 Task: Make in the project ChaseTech a sprint 'Code Crushers'. Create in the project ChaseTech a sprint 'Code Crushers'. Add in the project ChaseTech a sprint 'Code Crushers'
Action: Mouse moved to (928, 191)
Screenshot: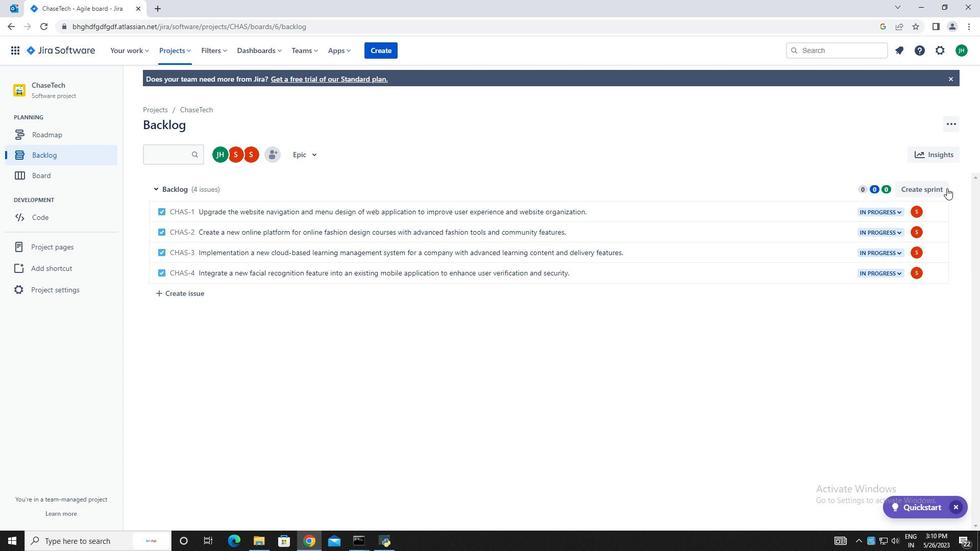 
Action: Mouse pressed left at (928, 191)
Screenshot: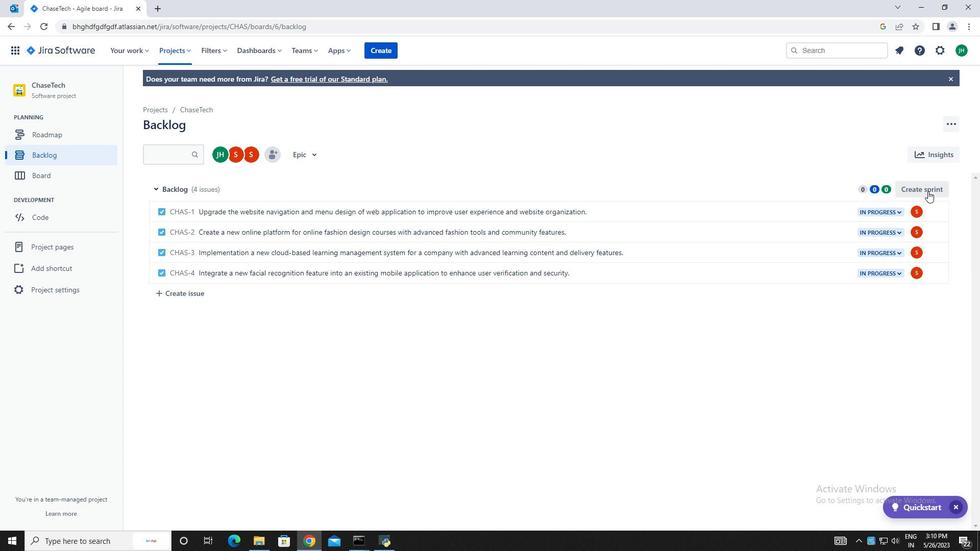 
Action: Mouse moved to (945, 188)
Screenshot: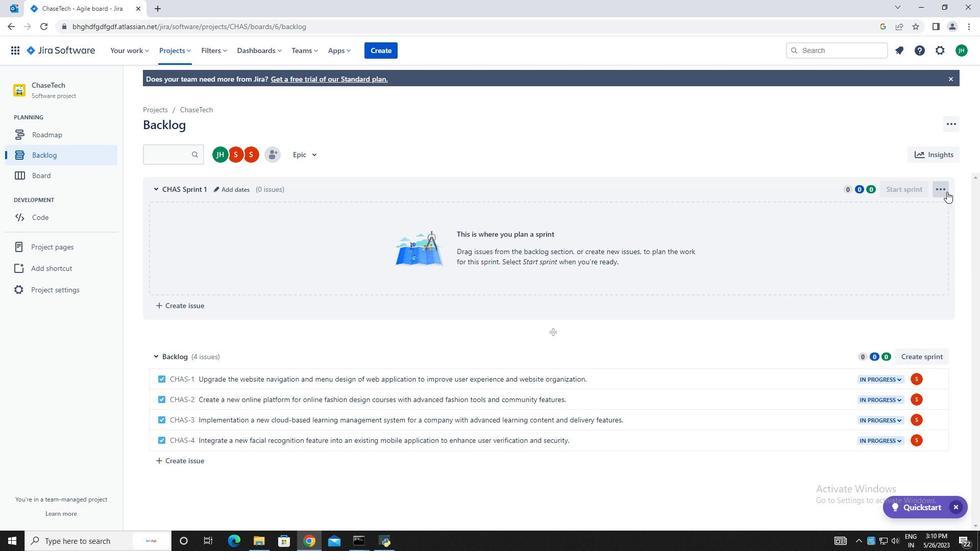 
Action: Mouse pressed left at (945, 188)
Screenshot: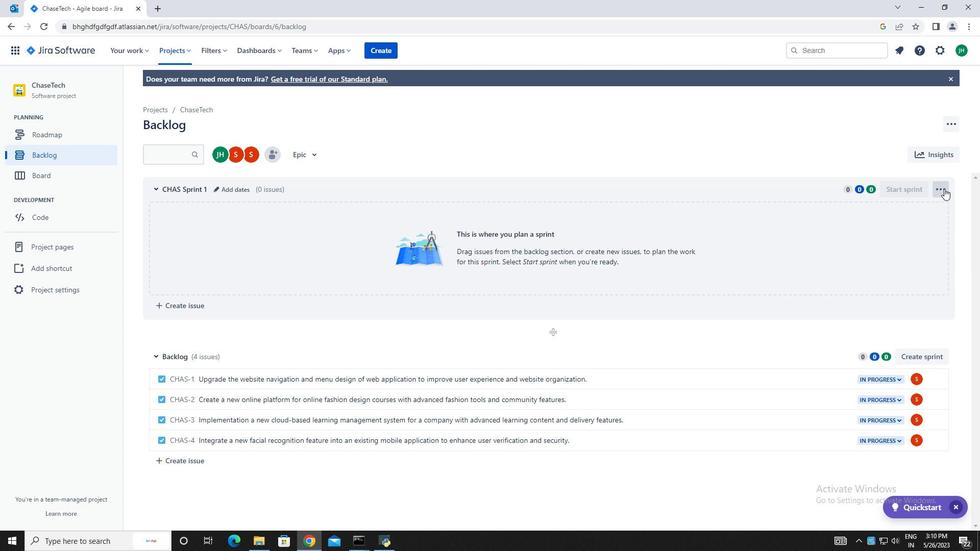 
Action: Mouse moved to (920, 212)
Screenshot: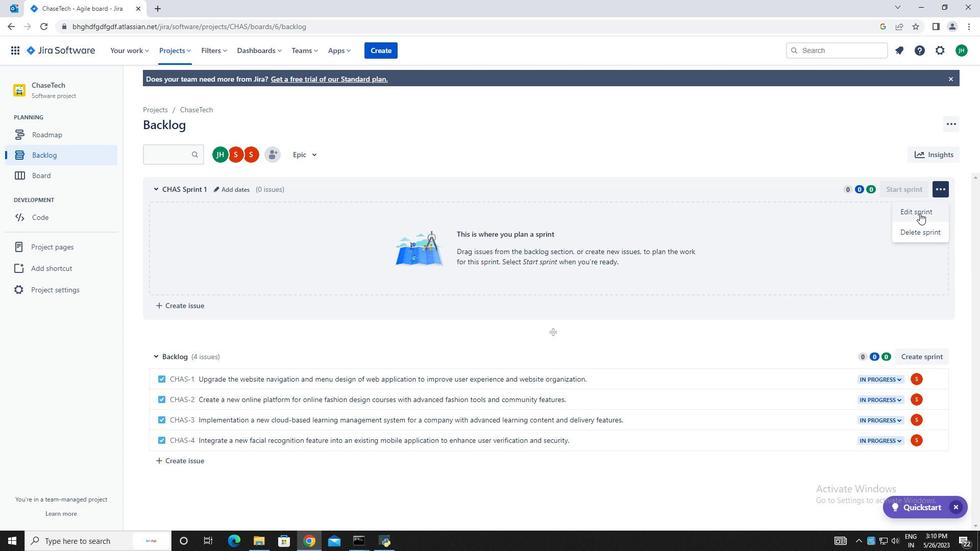 
Action: Mouse pressed left at (920, 212)
Screenshot: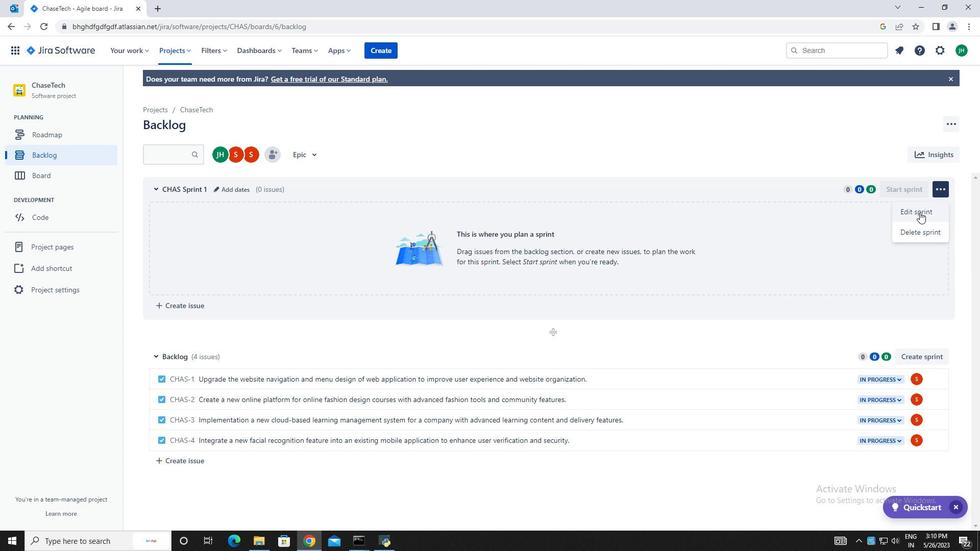 
Action: Mouse moved to (422, 124)
Screenshot: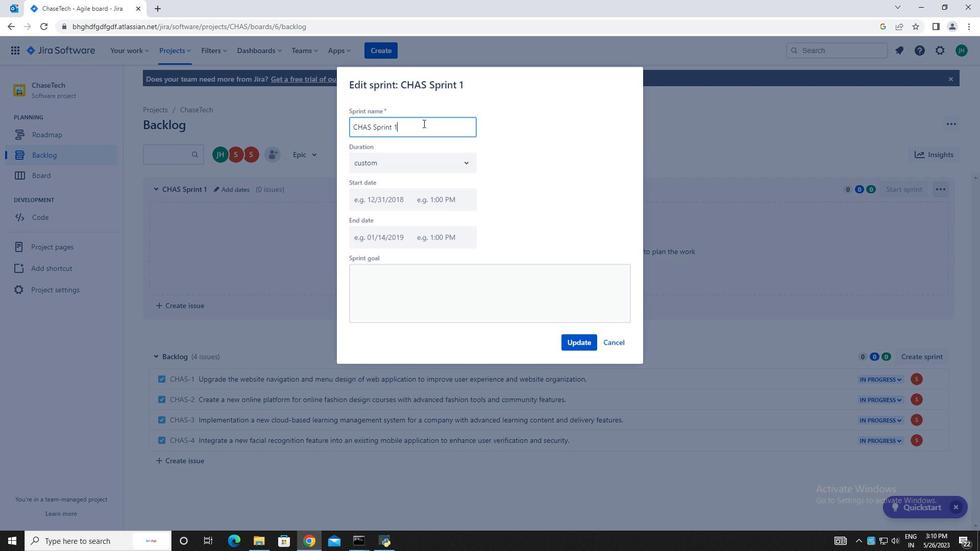 
Action: Key pressed <Key.backspace><Key.backspace><Key.backspace><Key.backspace><Key.backspace><Key.backspace><Key.backspace><Key.backspace><Key.backspace><Key.backspace><Key.backspace><Key.backspace><Key.backspace><Key.backspace><Key.backspace><Key.backspace><Key.backspace><Key.backspace><Key.caps_lock>C<Key.caps_lock>ode<Key.space><Key.caps_lock>C<Key.caps_lock>rushers
Screenshot: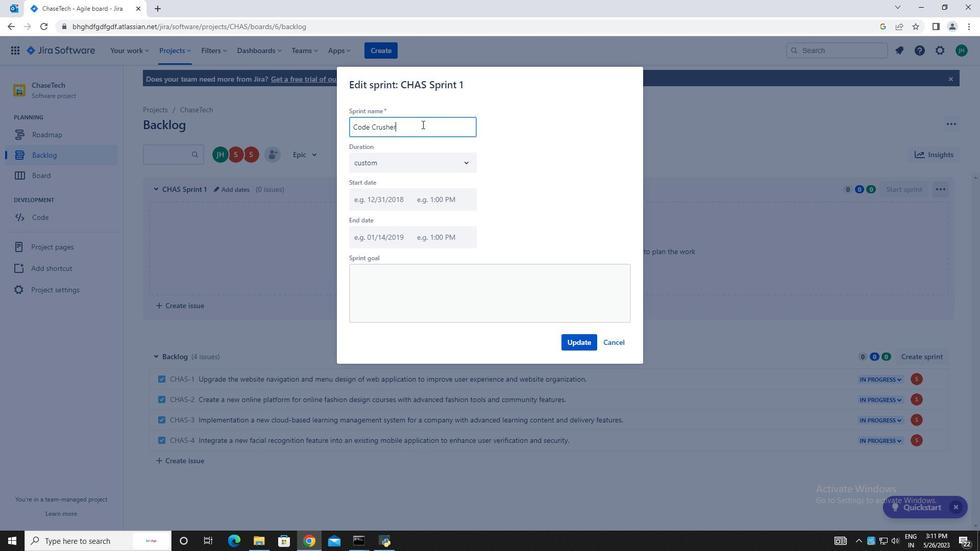 
Action: Mouse moved to (579, 342)
Screenshot: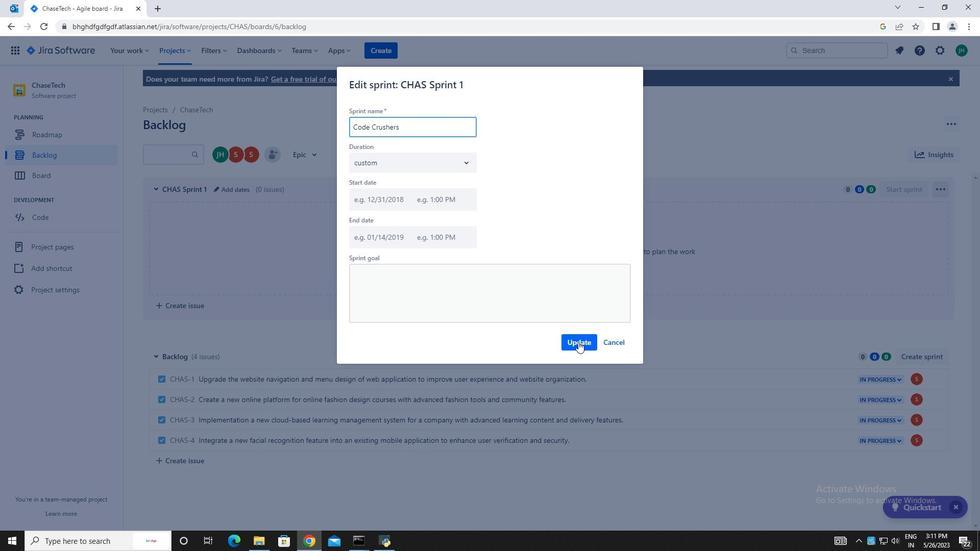 
Action: Mouse pressed left at (579, 342)
Screenshot: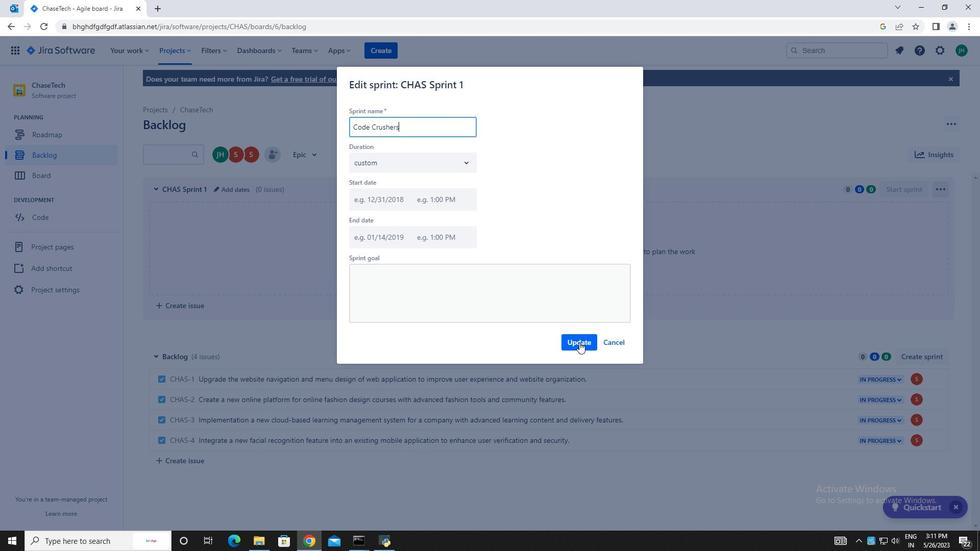 
Action: Mouse moved to (922, 359)
Screenshot: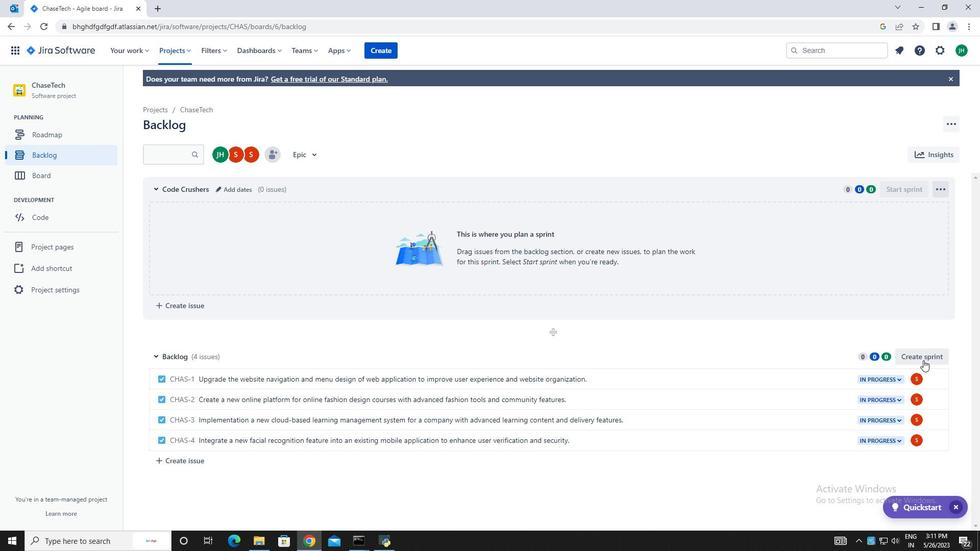 
Action: Mouse pressed left at (922, 359)
Screenshot: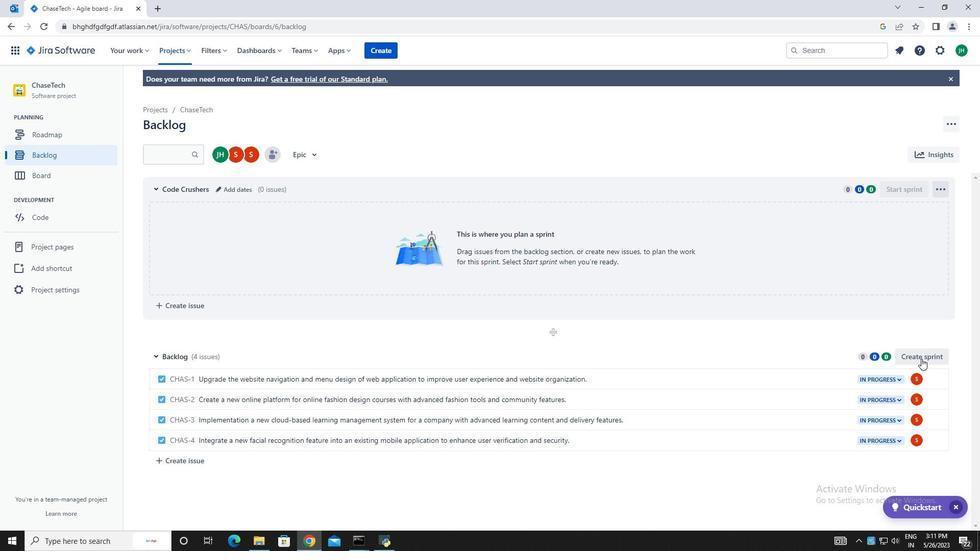 
Action: Mouse moved to (939, 355)
Screenshot: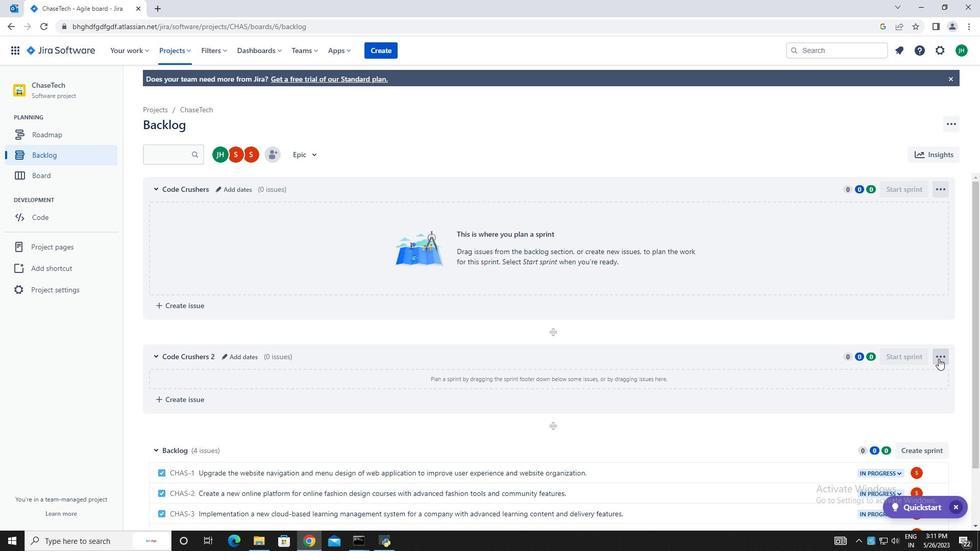 
Action: Mouse pressed left at (939, 355)
Screenshot: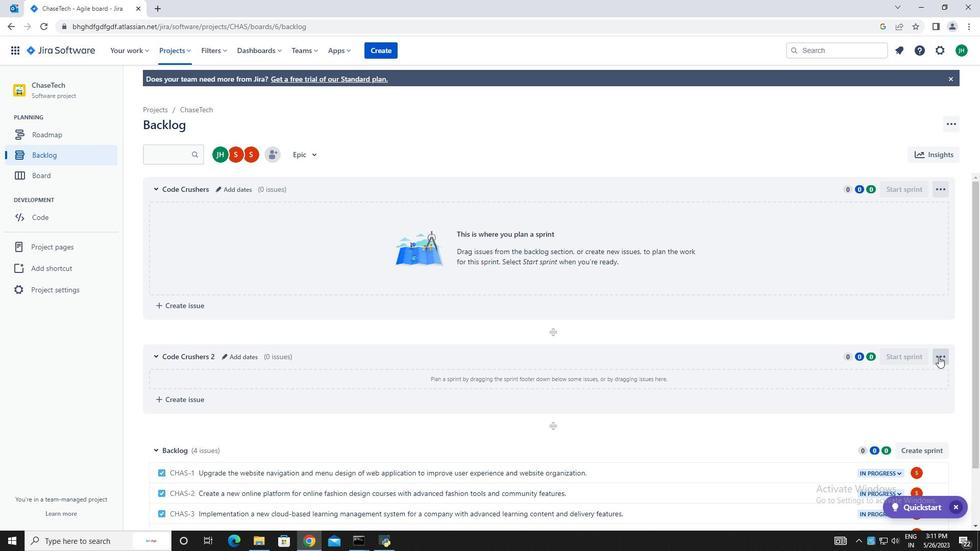 
Action: Mouse moved to (916, 397)
Screenshot: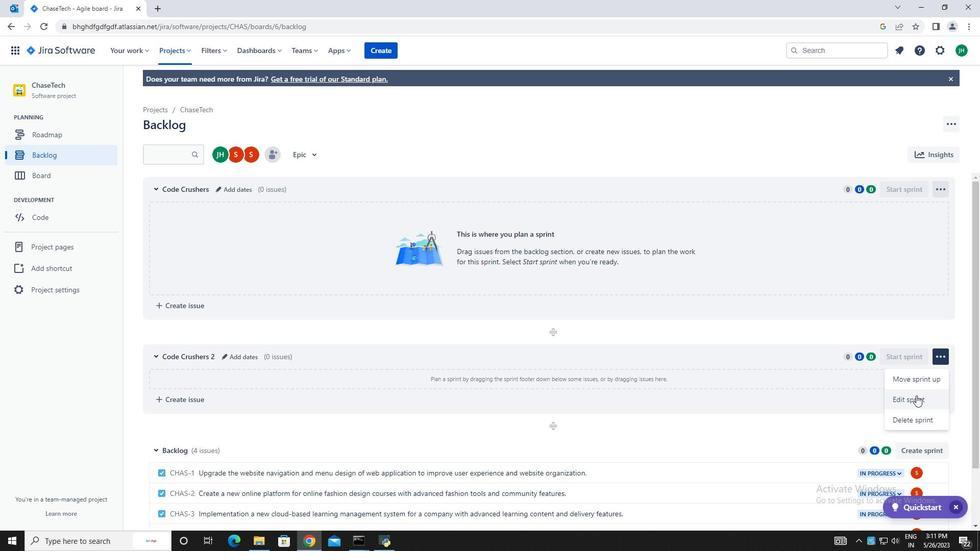 
Action: Mouse pressed left at (916, 397)
Screenshot: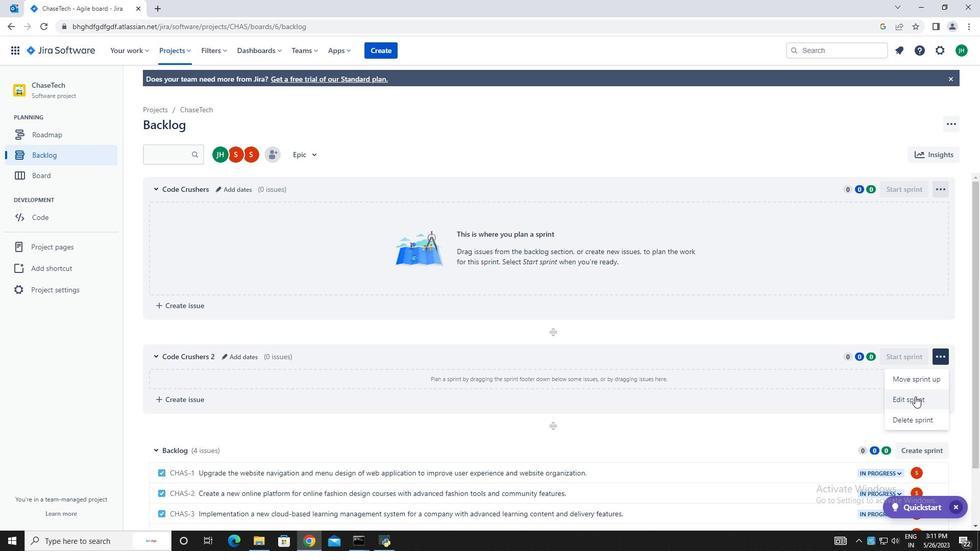 
Action: Mouse moved to (455, 125)
Screenshot: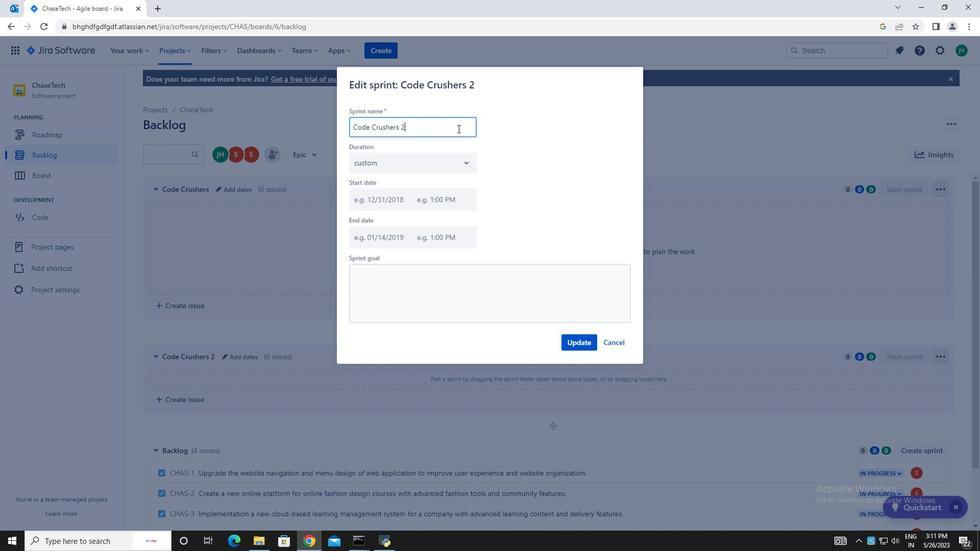 
Action: Key pressed <Key.backspace><Key.backspace><Key.backspace><Key.backspace><Key.backspace><Key.backspace><Key.backspace><Key.backspace><Key.backspace><Key.backspace><Key.backspace><Key.backspace><Key.backspace><Key.backspace><Key.backspace><Key.backspace><Key.backspace><Key.backspace><Key.backspace><Key.caps_lock>C<Key.caps_lock>ode<Key.space><Key.caps_lock>C<Key.caps_lock>rushers
Screenshot: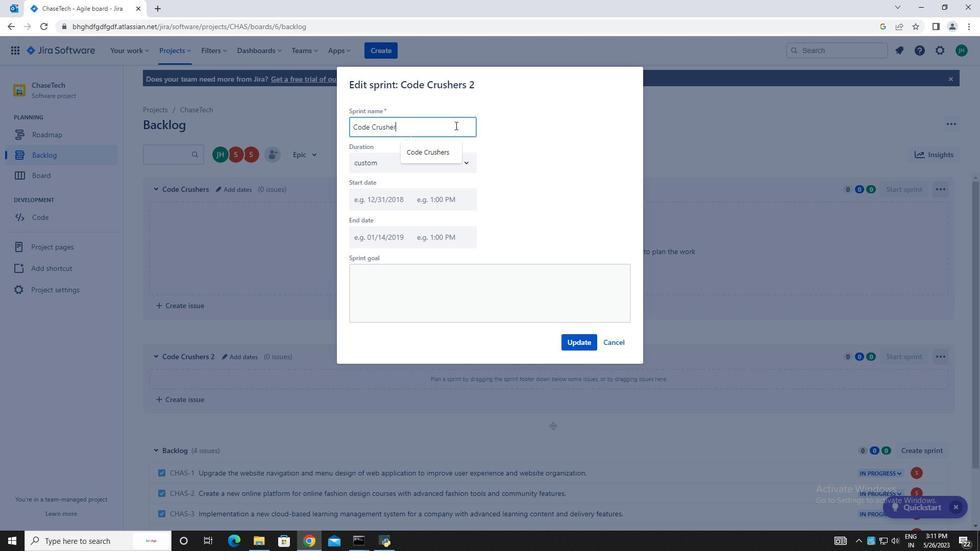 
Action: Mouse moved to (580, 345)
Screenshot: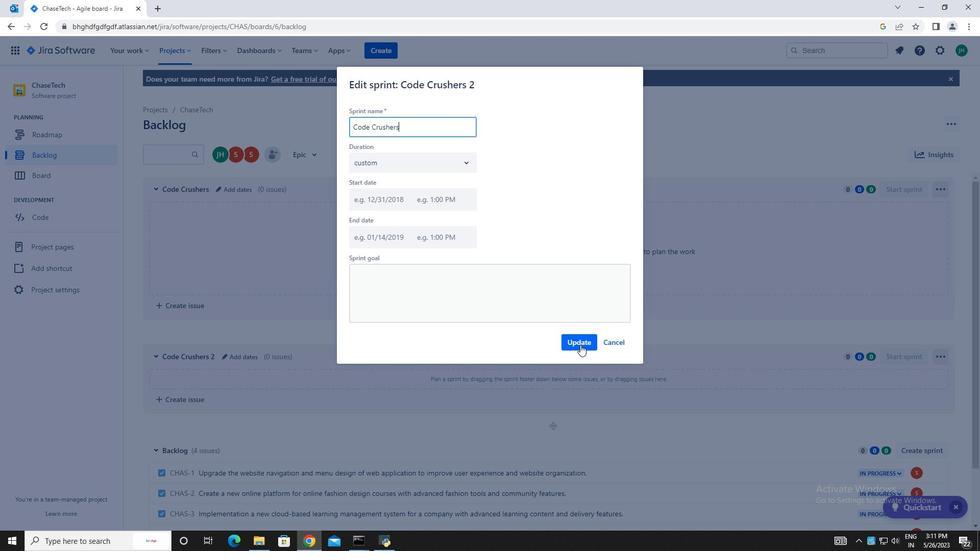 
Action: Mouse pressed left at (580, 345)
Screenshot: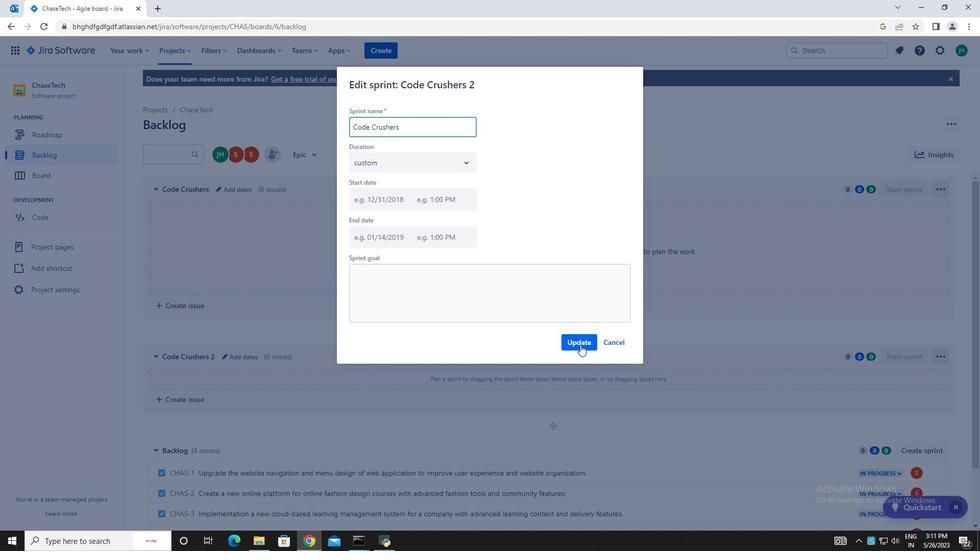 
Action: Mouse moved to (922, 361)
Screenshot: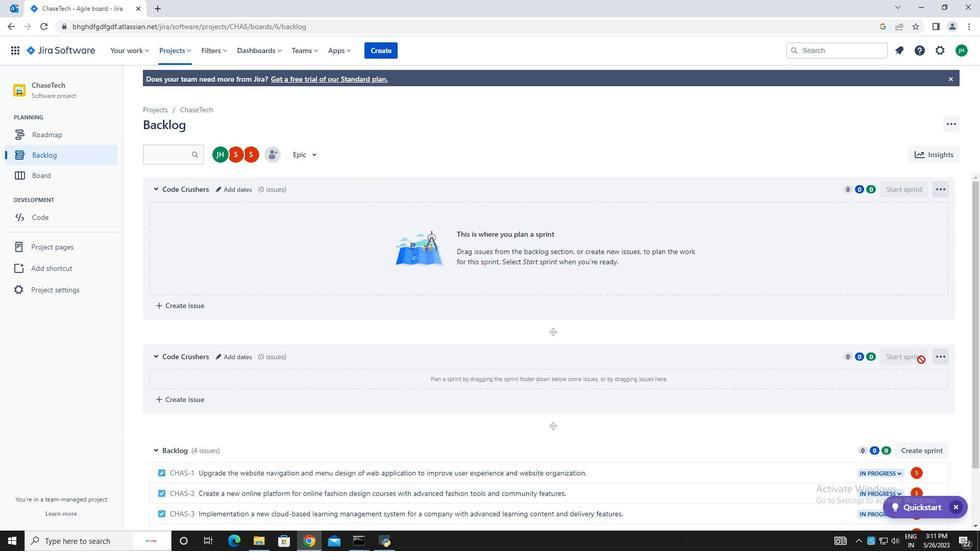 
Action: Mouse scrolled (922, 361) with delta (0, 0)
Screenshot: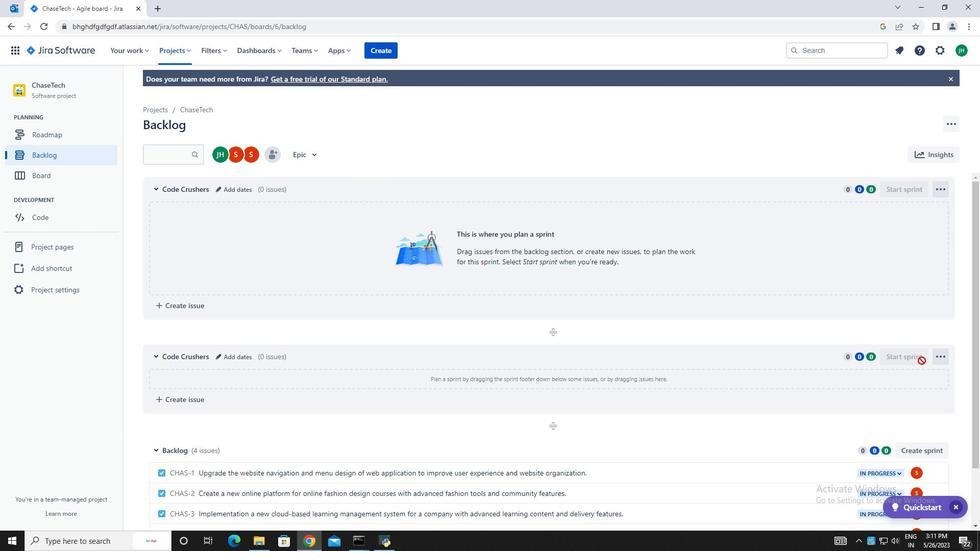 
Action: Mouse moved to (922, 361)
Screenshot: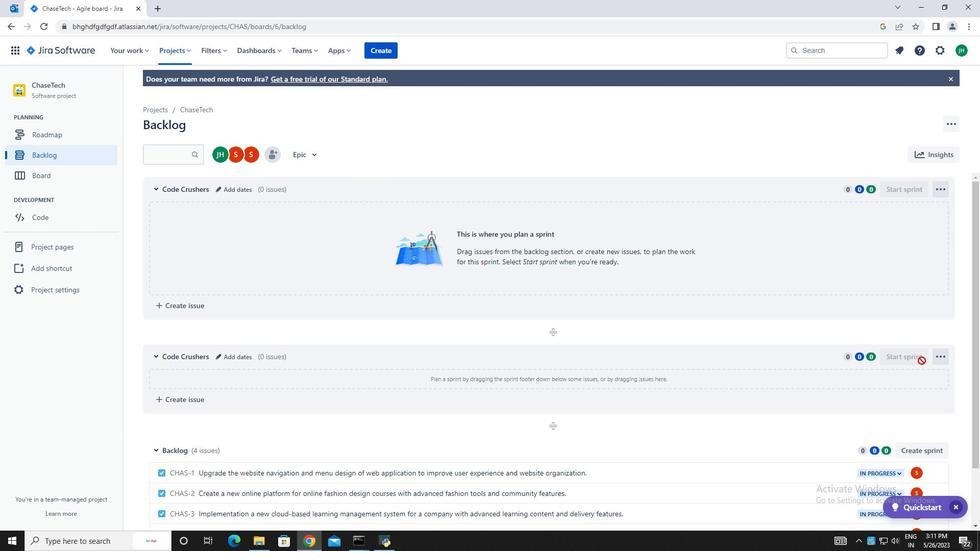 
Action: Mouse scrolled (922, 361) with delta (0, 0)
Screenshot: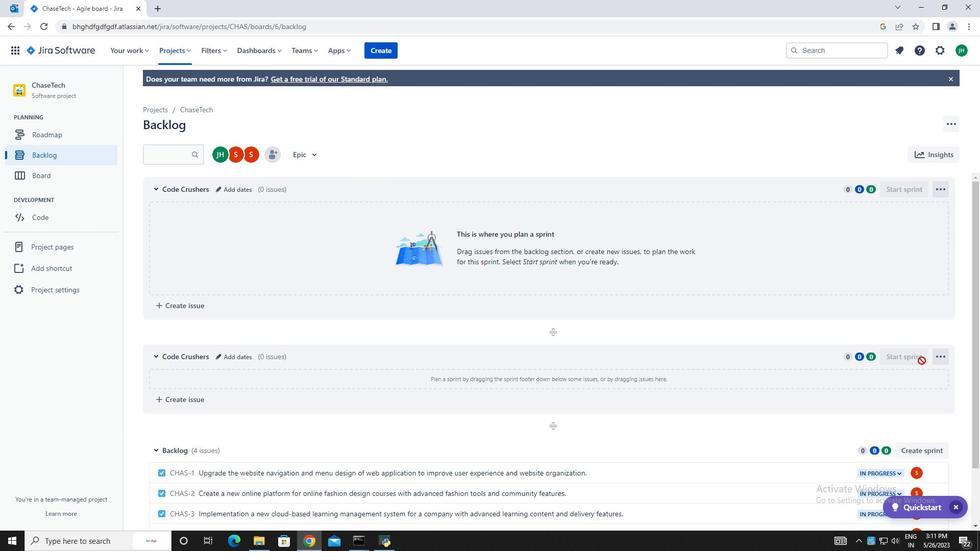 
Action: Mouse scrolled (922, 361) with delta (0, 0)
Screenshot: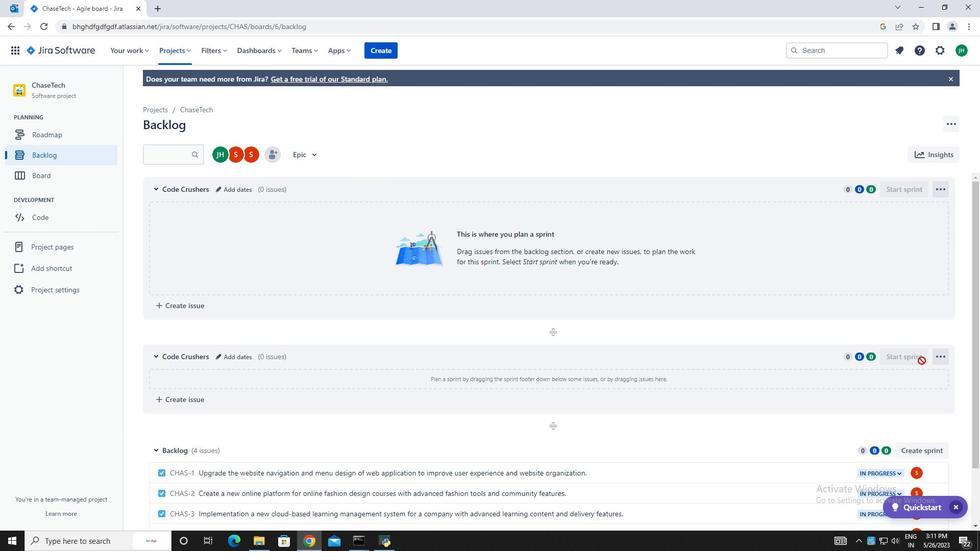 
Action: Mouse moved to (933, 384)
Screenshot: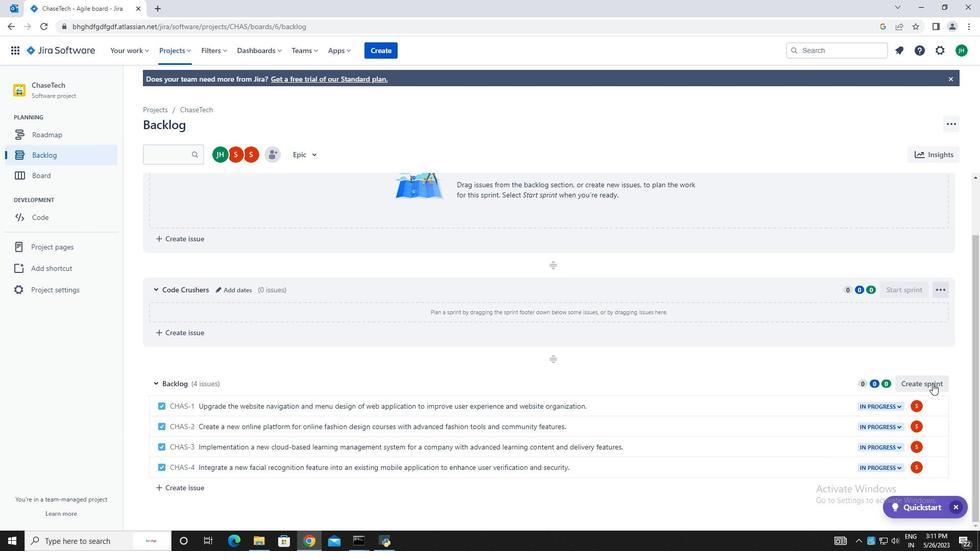 
Action: Mouse pressed left at (933, 384)
Screenshot: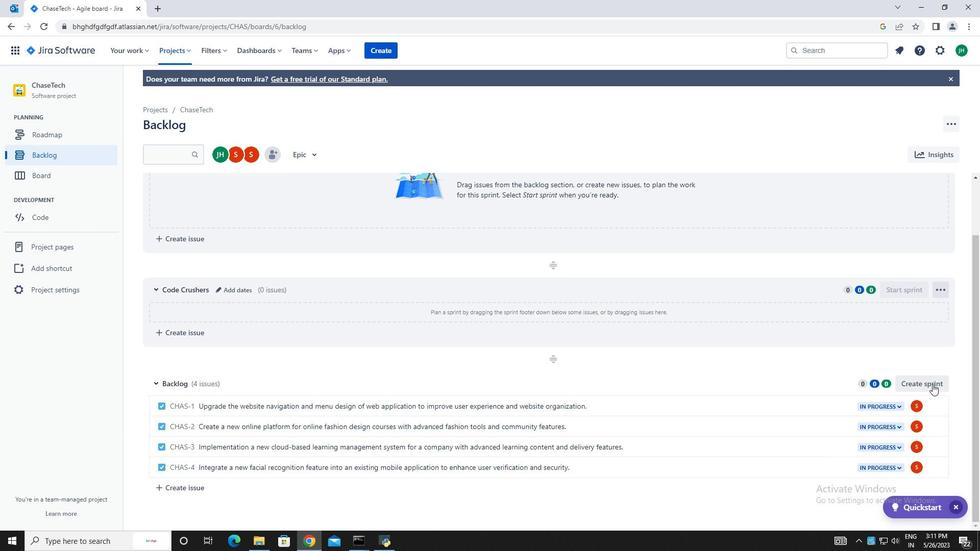 
Action: Mouse moved to (797, 332)
Screenshot: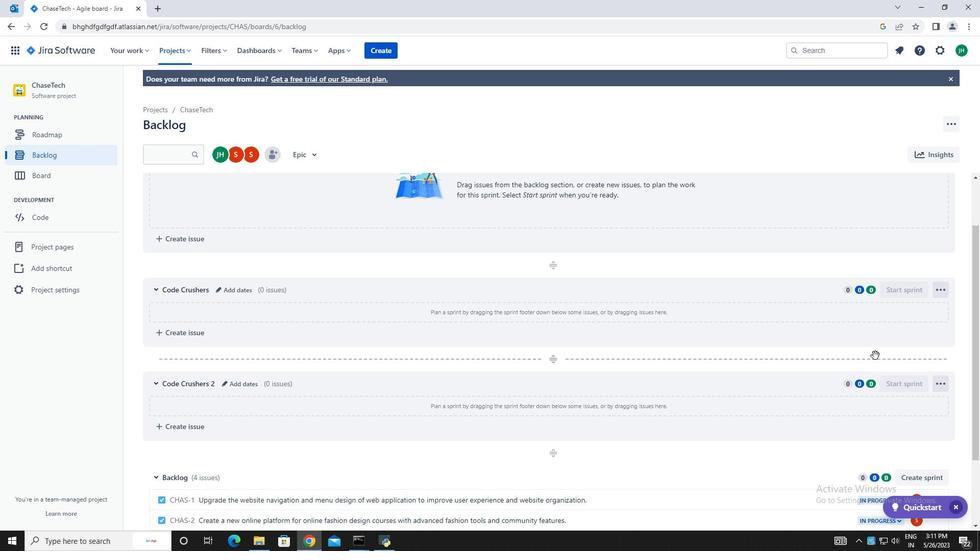 
Action: Mouse scrolled (797, 332) with delta (0, 0)
Screenshot: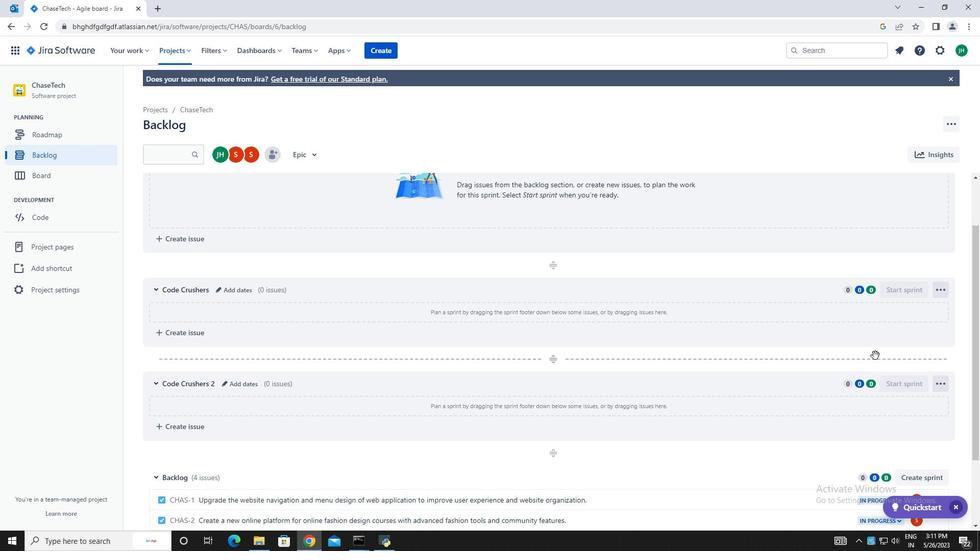 
Action: Mouse scrolled (797, 332) with delta (0, 0)
Screenshot: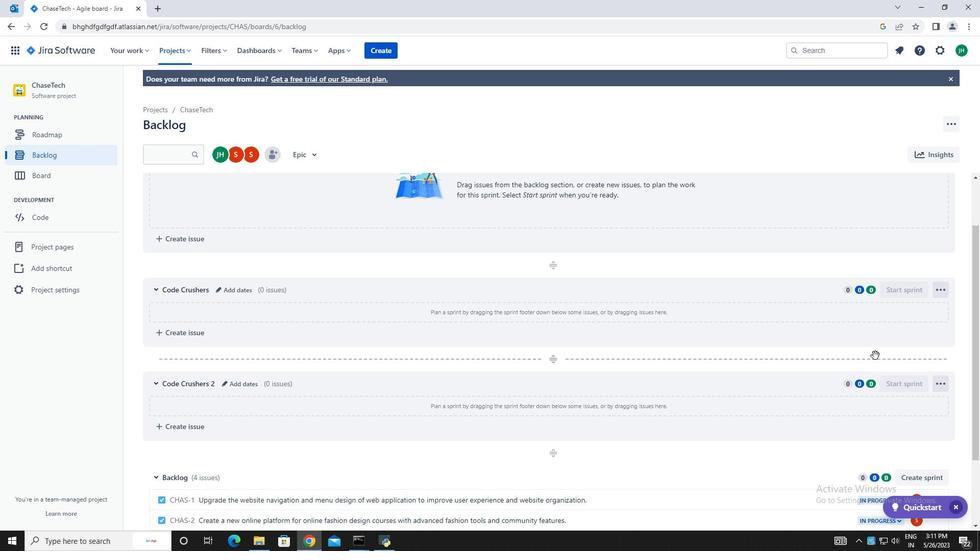 
Action: Mouse moved to (797, 332)
Screenshot: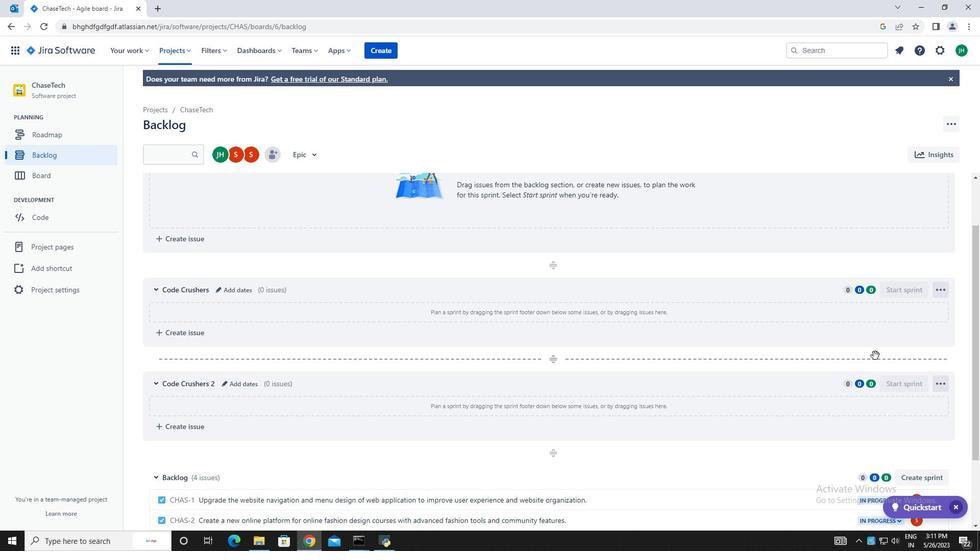 
Action: Mouse scrolled (797, 332) with delta (0, 0)
Screenshot: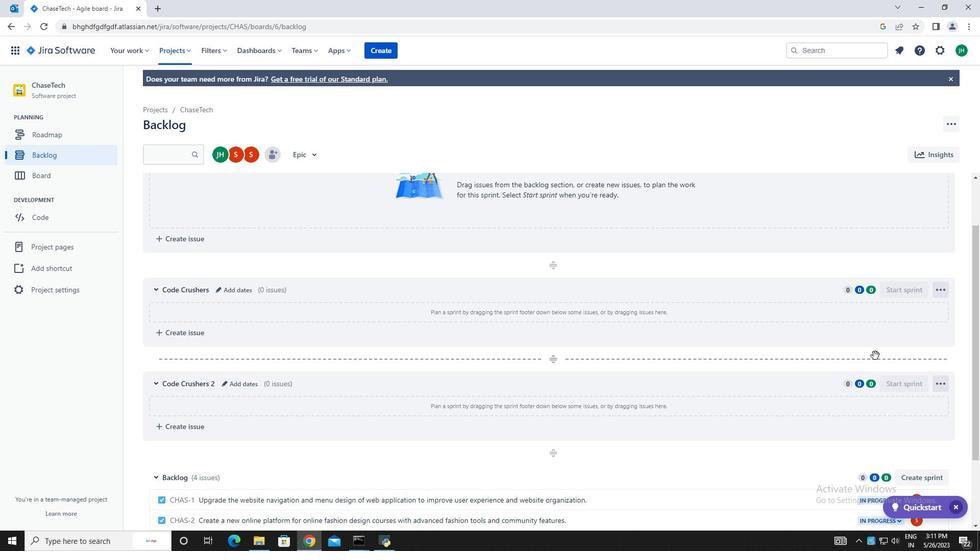 
Action: Mouse scrolled (797, 332) with delta (0, 0)
Screenshot: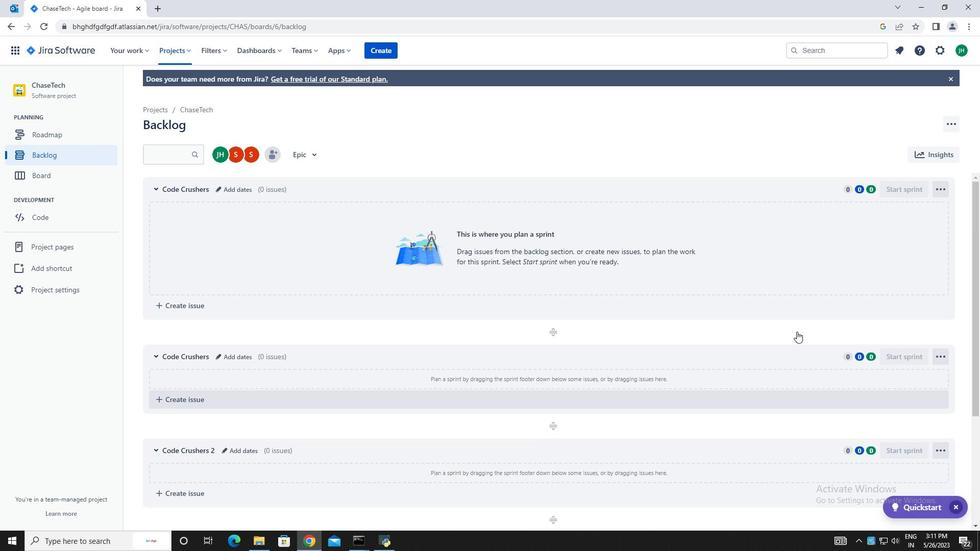 
Action: Mouse scrolled (797, 331) with delta (0, 0)
Screenshot: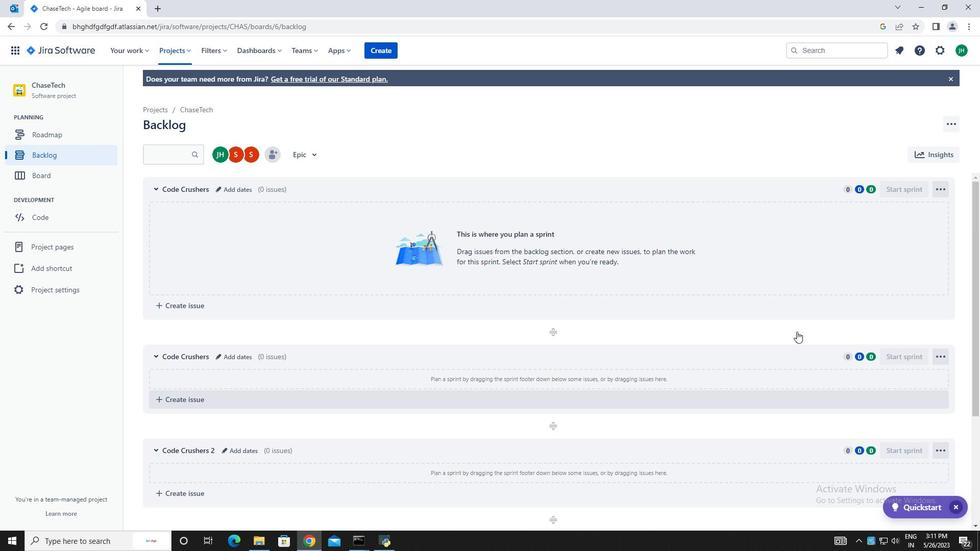 
Action: Mouse scrolled (797, 331) with delta (0, 0)
Screenshot: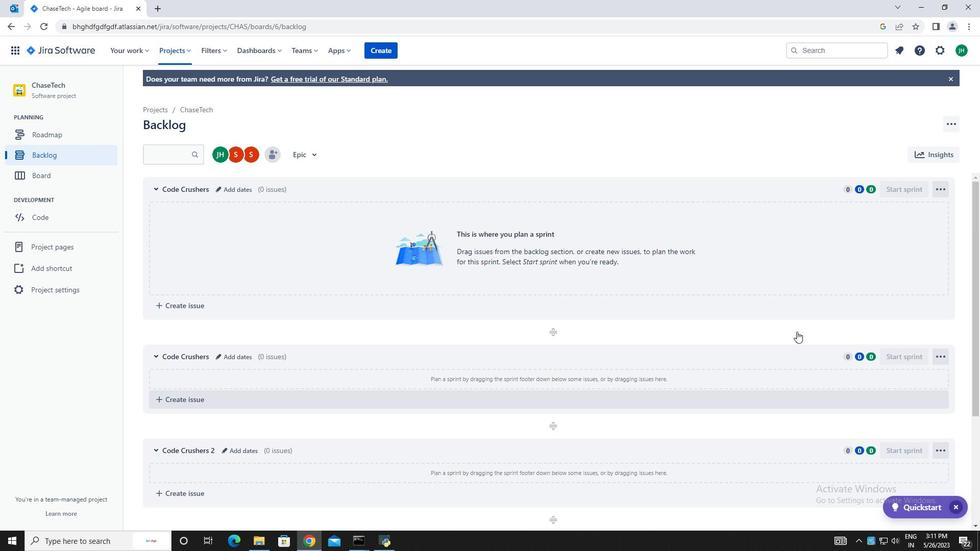 
Action: Mouse scrolled (797, 331) with delta (0, 0)
Screenshot: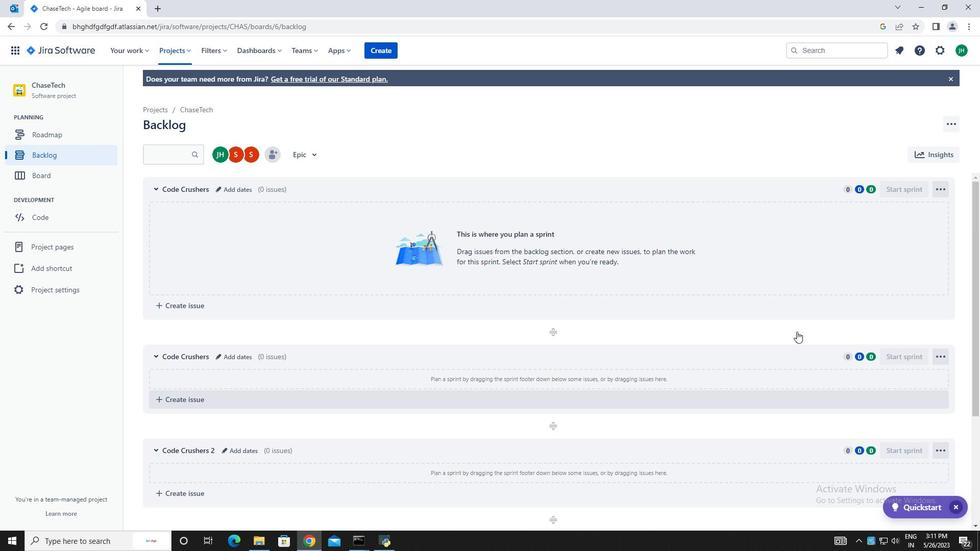 
Action: Mouse scrolled (797, 331) with delta (0, 0)
Screenshot: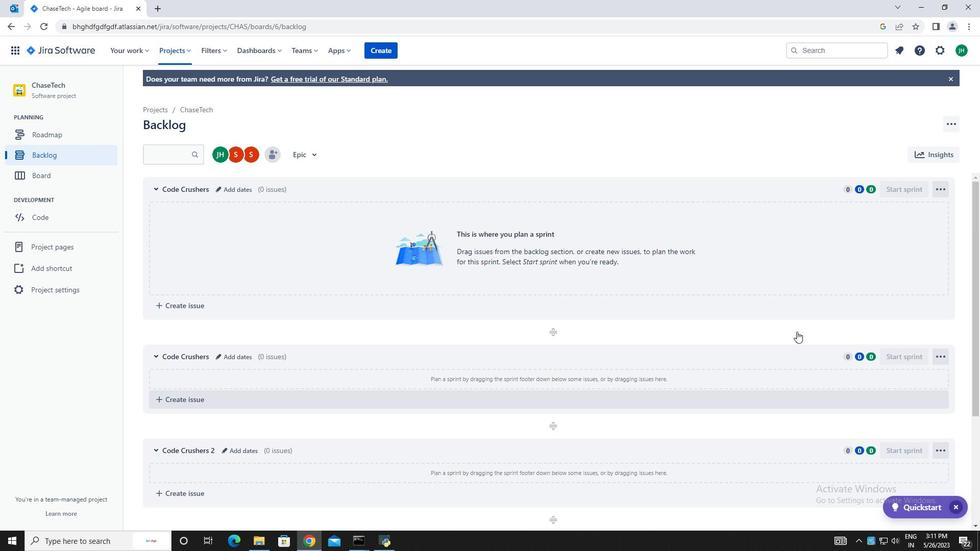 
Action: Mouse scrolled (797, 331) with delta (0, 0)
Screenshot: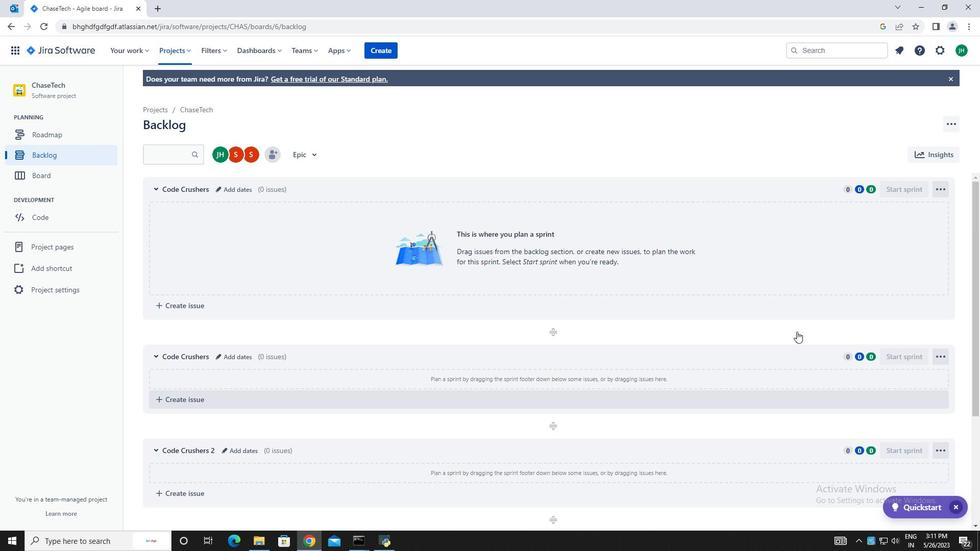
Action: Mouse moved to (940, 290)
Screenshot: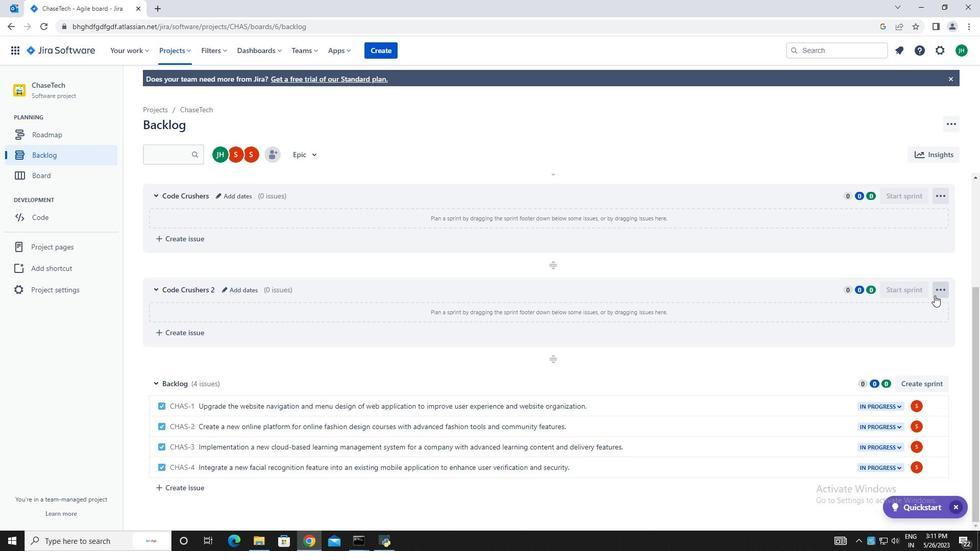 
Action: Mouse pressed left at (940, 290)
Screenshot: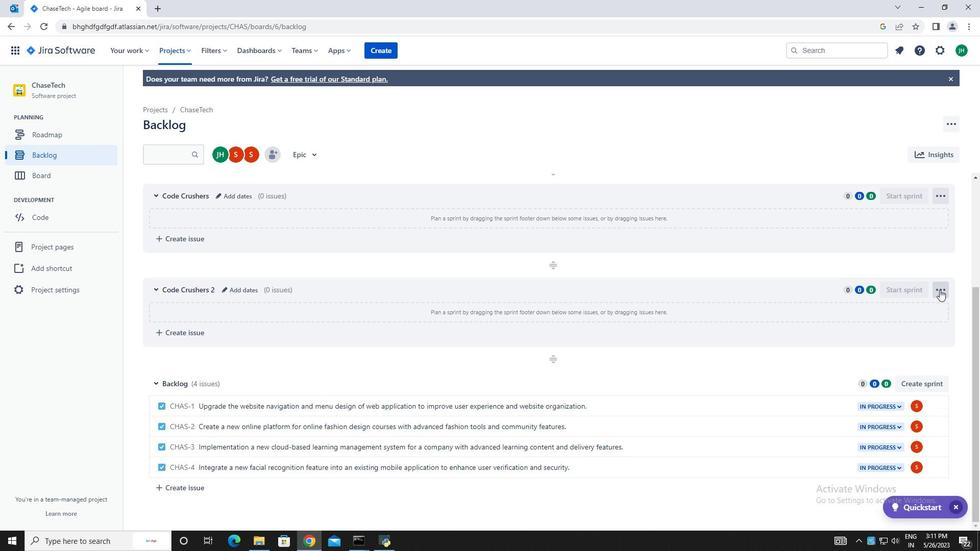 
Action: Mouse moved to (916, 333)
Screenshot: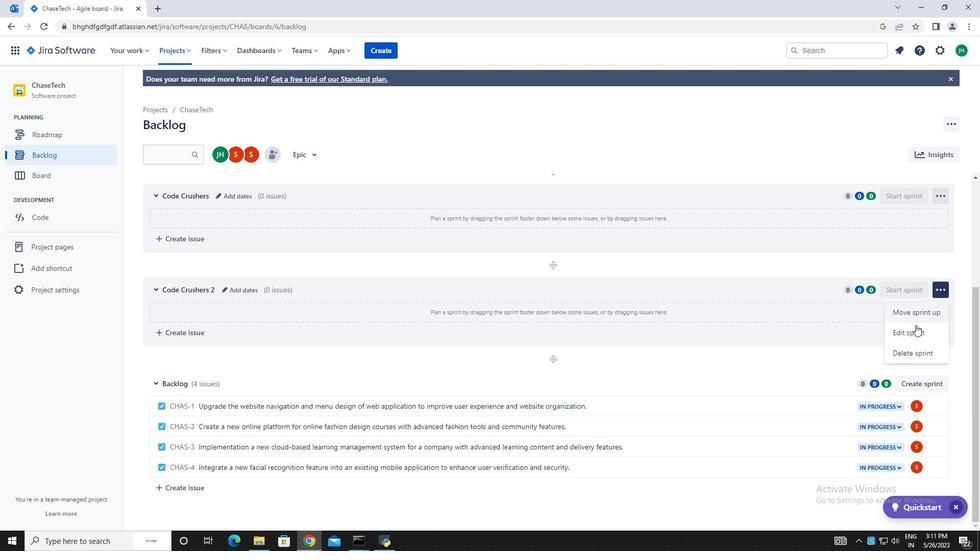 
Action: Mouse pressed left at (916, 333)
Screenshot: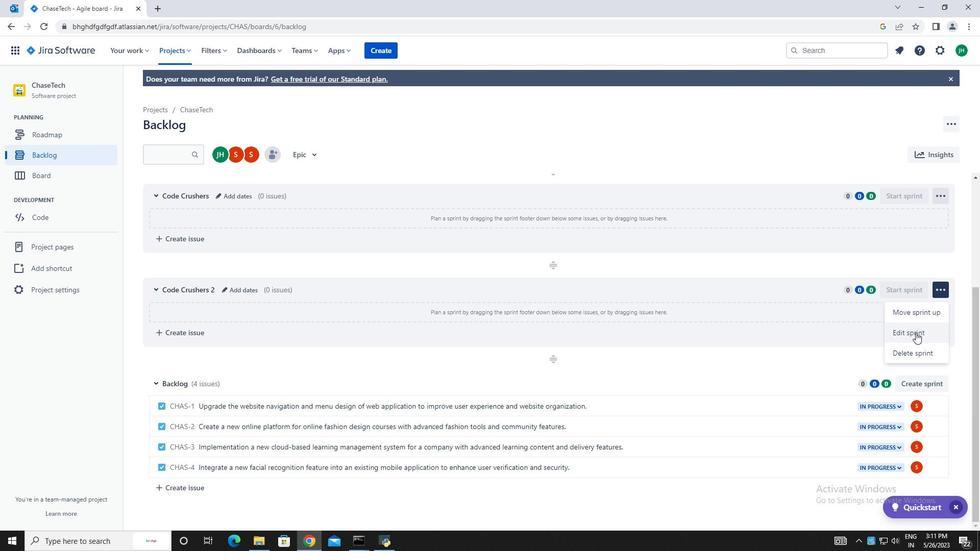 
Action: Mouse moved to (458, 128)
Screenshot: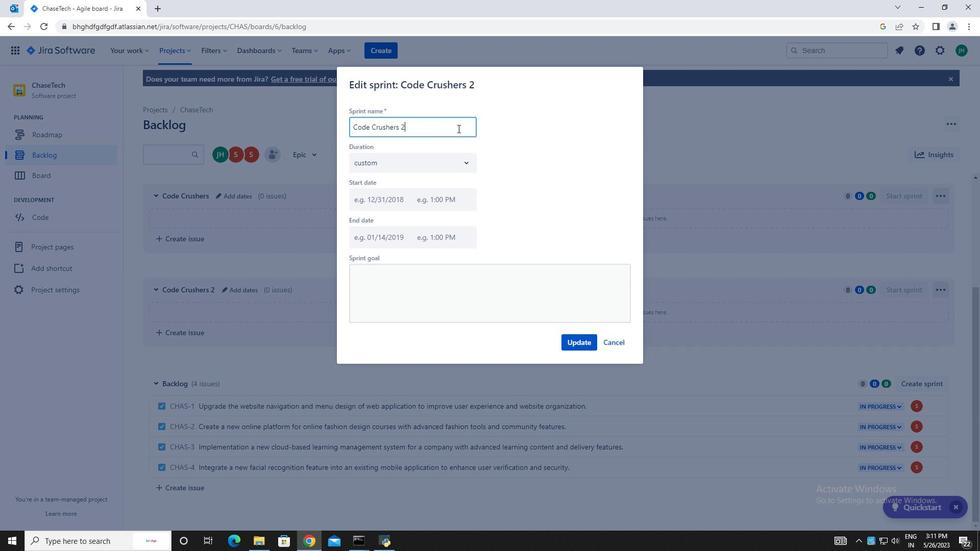 
Action: Key pressed <Key.backspace><Key.backspace><Key.backspace><Key.backspace><Key.backspace><Key.backspace><Key.backspace><Key.backspace><Key.backspace><Key.backspace><Key.backspace><Key.backspace><Key.backspace><Key.backspace><Key.backspace><Key.backspace><Key.backspace><Key.backspace><Key.backspace><Key.backspace><Key.backspace><Key.backspace><Key.backspace><Key.backspace><Key.backspace><Key.backspace><Key.backspace><Key.backspace><Key.caps_lock>C<Key.caps_lock>ode<Key.space><Key.caps_lock>C<Key.caps_lock>rushers
Screenshot: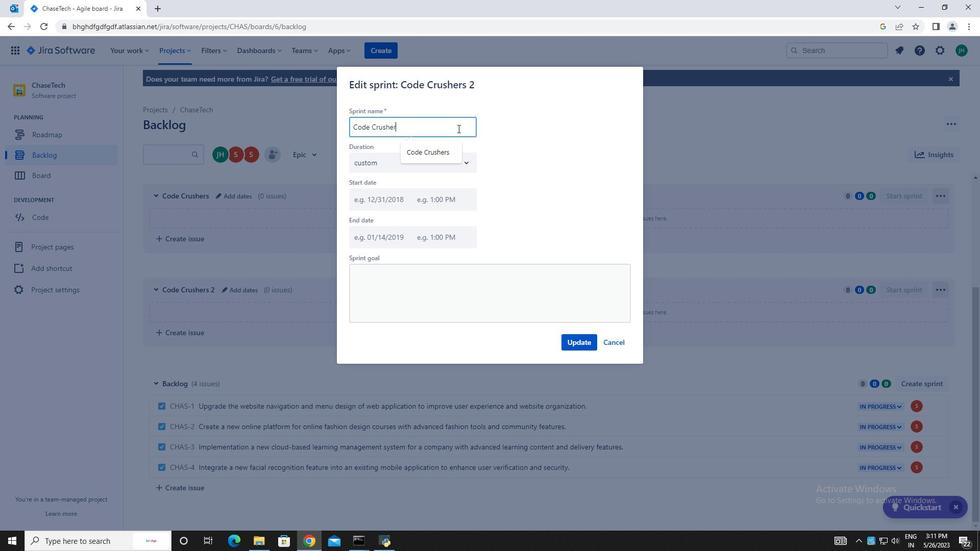
Action: Mouse moved to (574, 340)
Screenshot: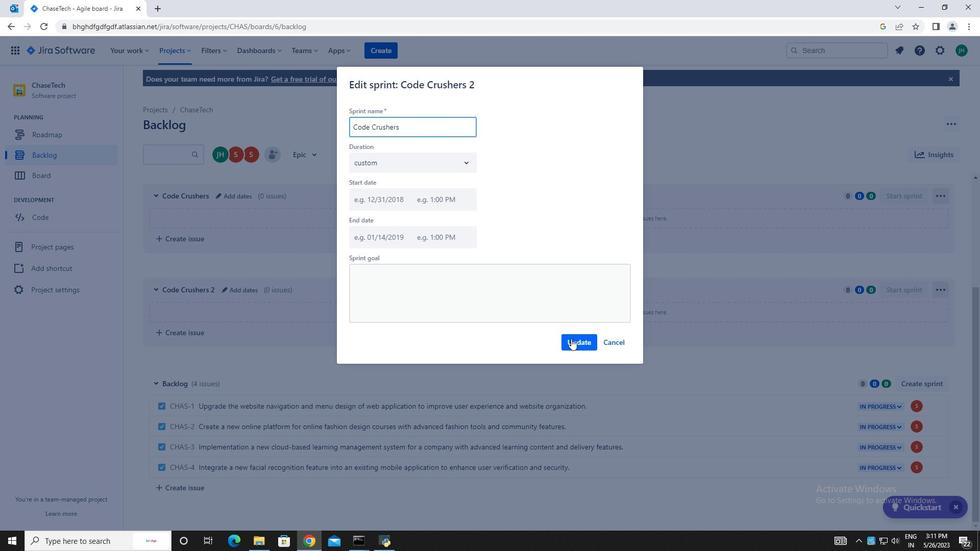 
Action: Mouse pressed left at (574, 340)
Screenshot: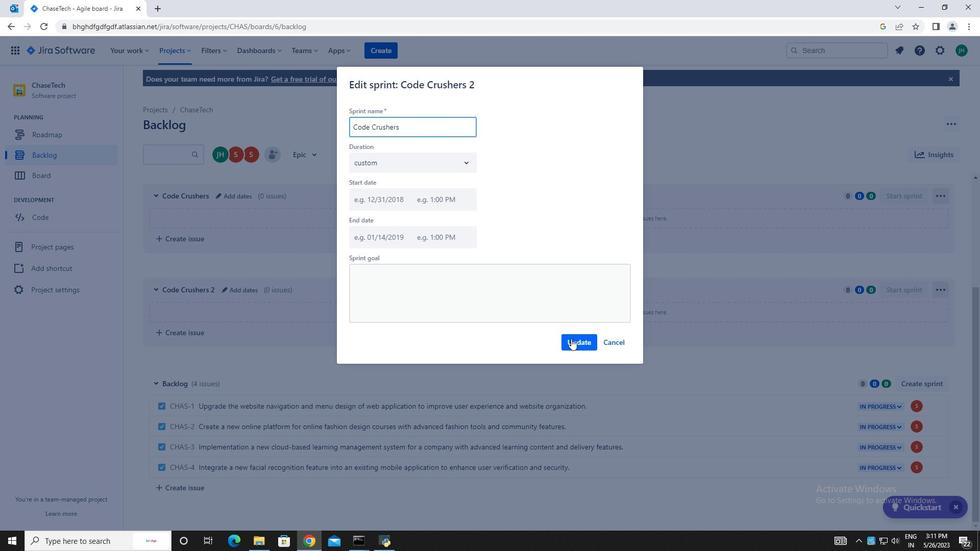 
Action: Mouse moved to (621, 367)
Screenshot: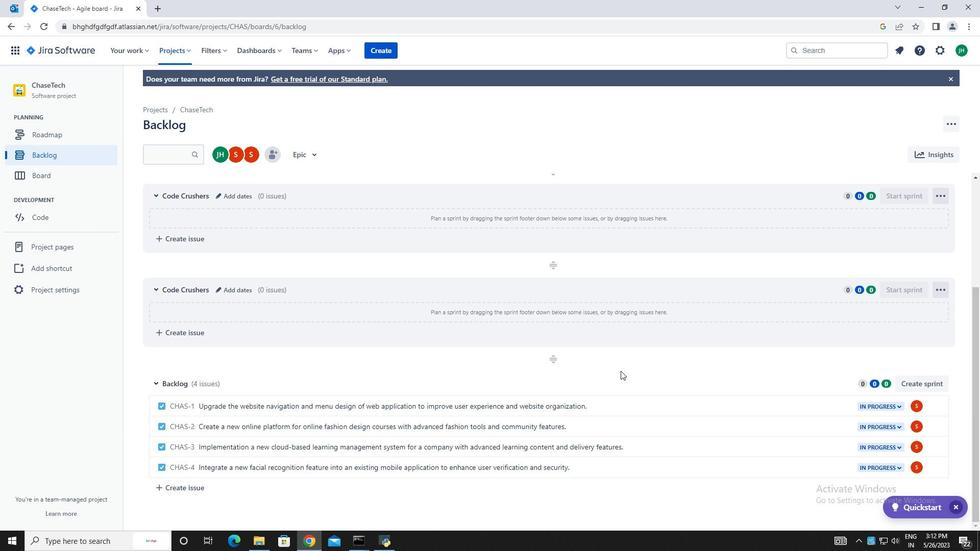 
Action: Mouse scrolled (621, 366) with delta (0, 0)
Screenshot: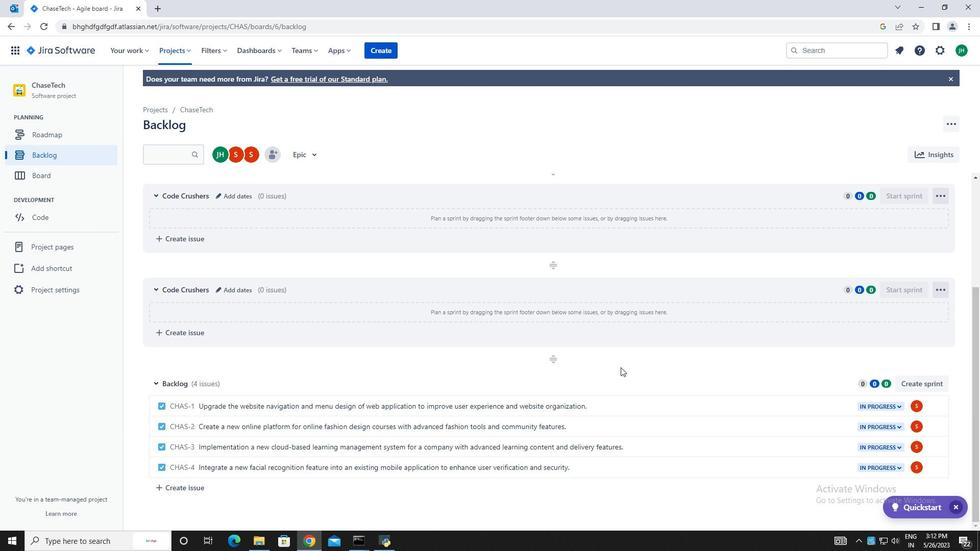 
Action: Mouse scrolled (621, 366) with delta (0, 0)
Screenshot: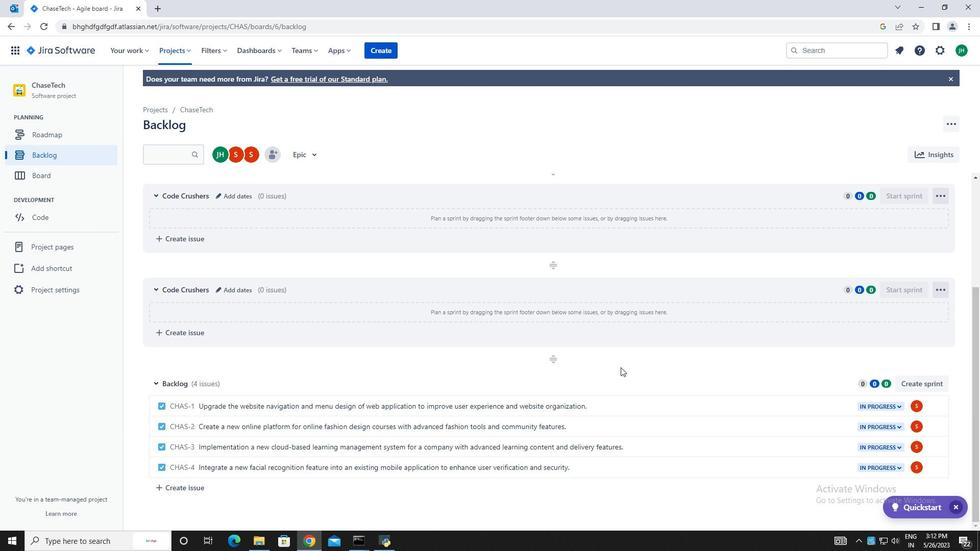 
Action: Mouse scrolled (621, 366) with delta (0, 0)
Screenshot: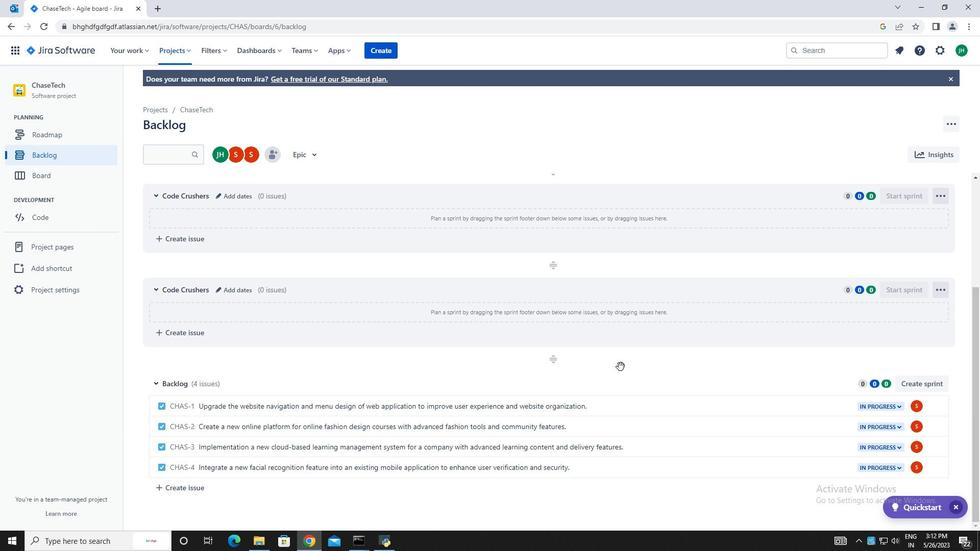 
Action: Mouse moved to (616, 355)
Screenshot: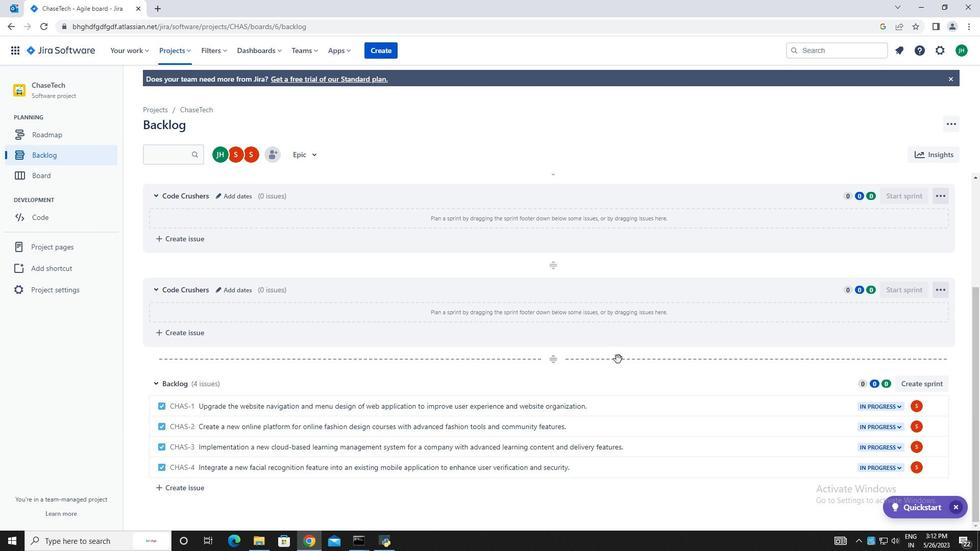
